 Task: Check the standings of the 2023 Victory Lane Racing NASCAR Cup Series for the race "Pala Casino 400" on the track "Auto Club".
Action: Mouse moved to (223, 408)
Screenshot: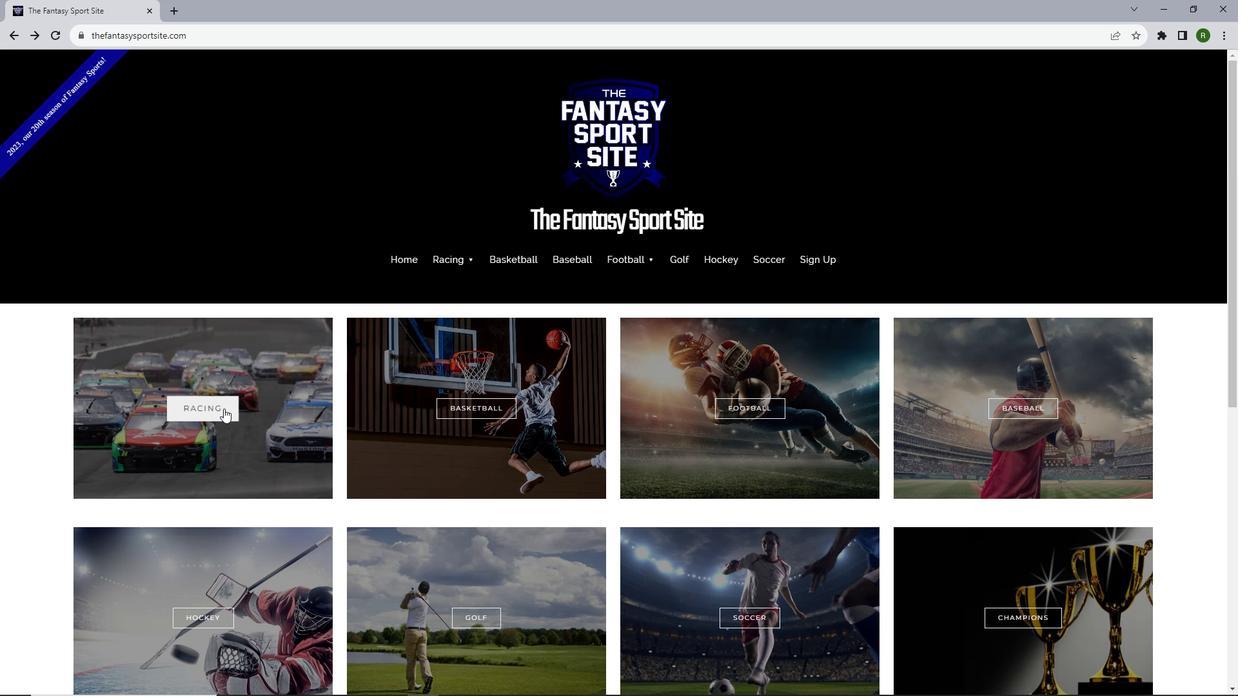 
Action: Mouse pressed left at (223, 408)
Screenshot: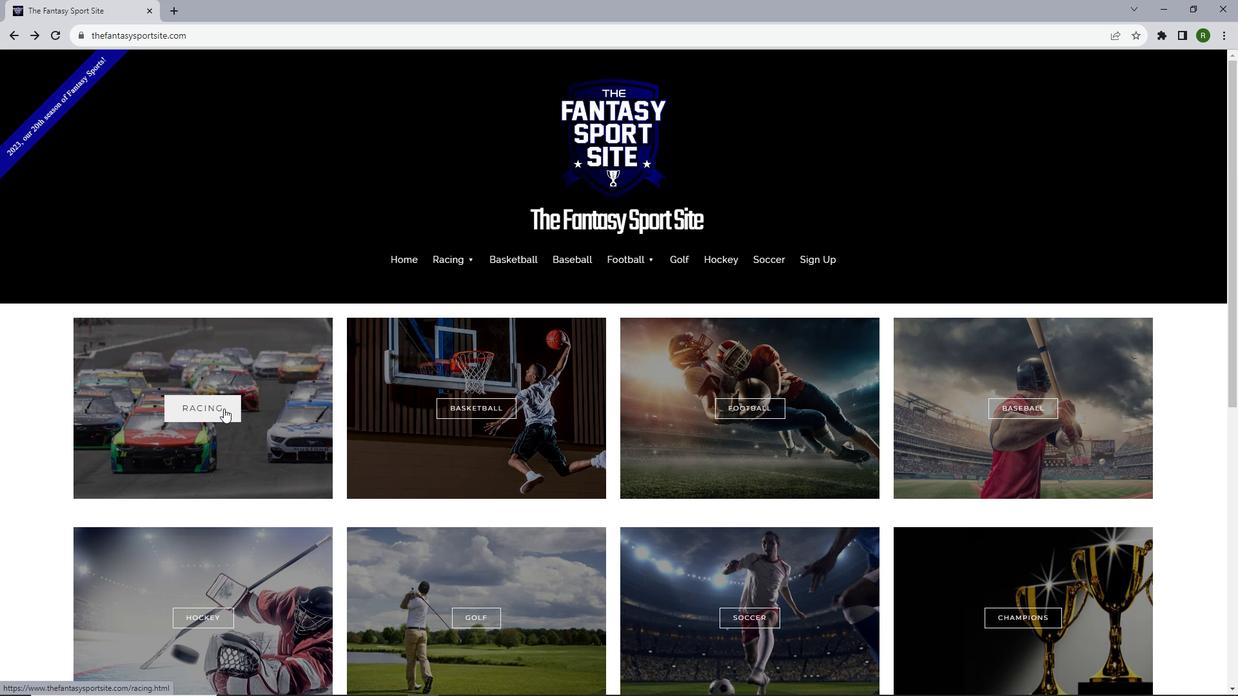
Action: Mouse scrolled (223, 408) with delta (0, 0)
Screenshot: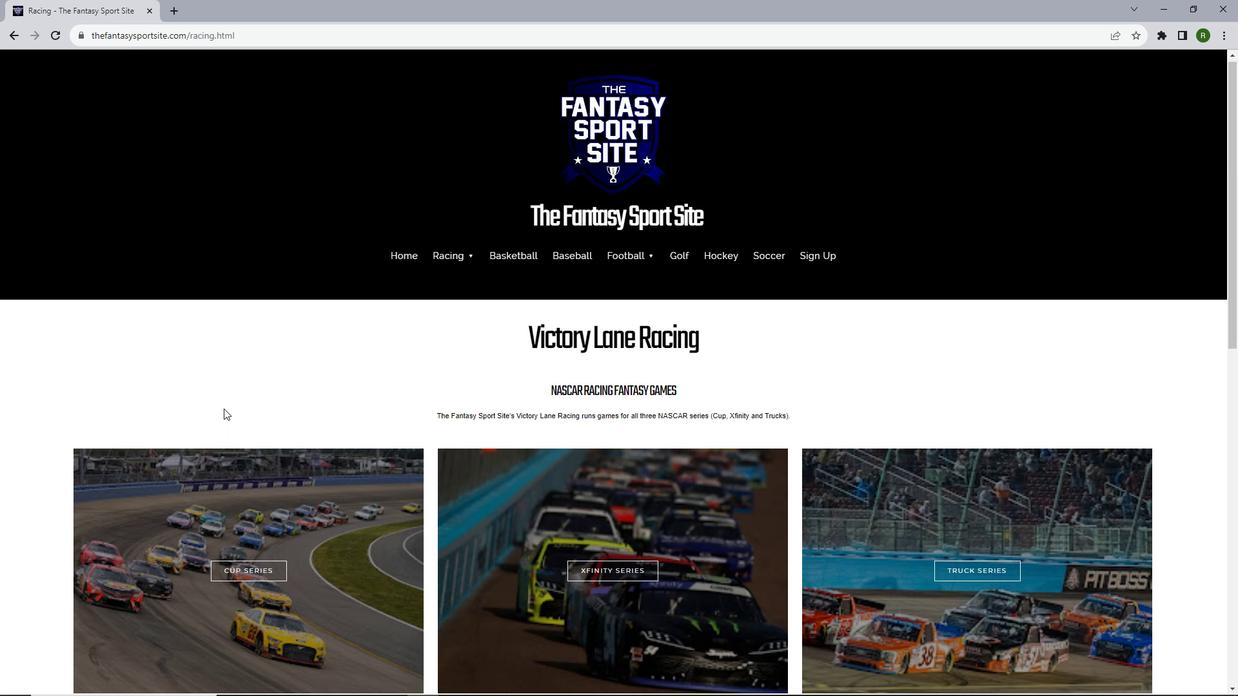 
Action: Mouse scrolled (223, 408) with delta (0, 0)
Screenshot: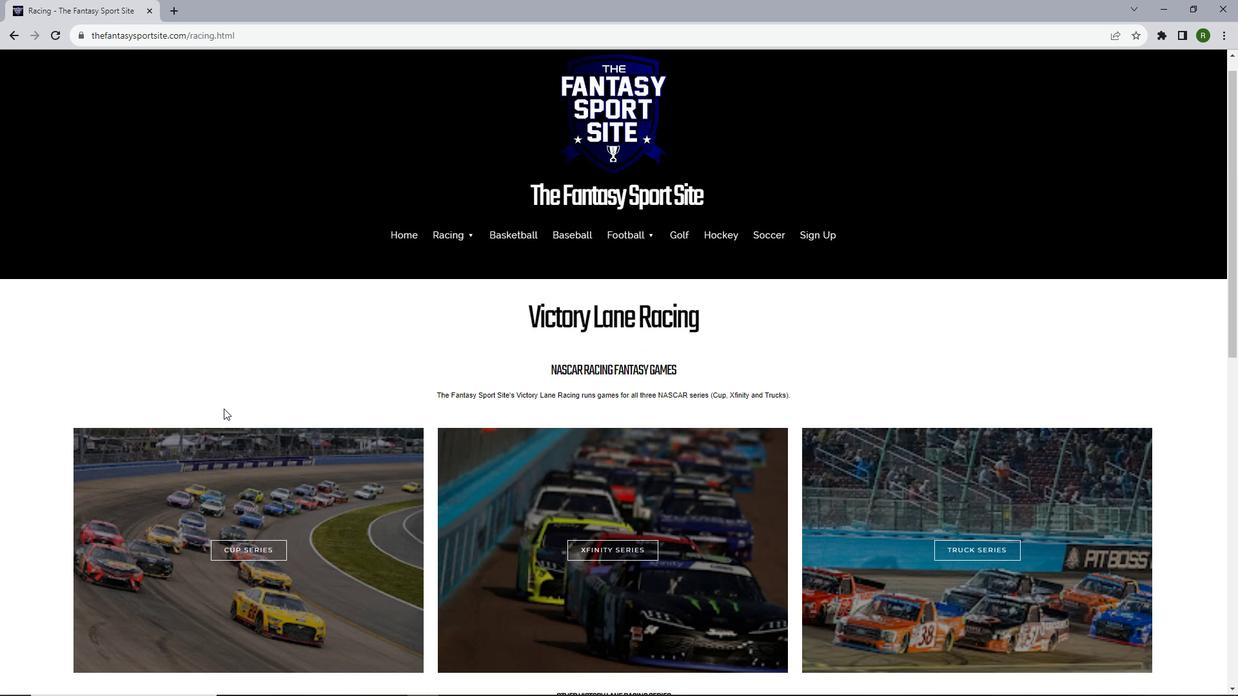 
Action: Mouse moved to (247, 461)
Screenshot: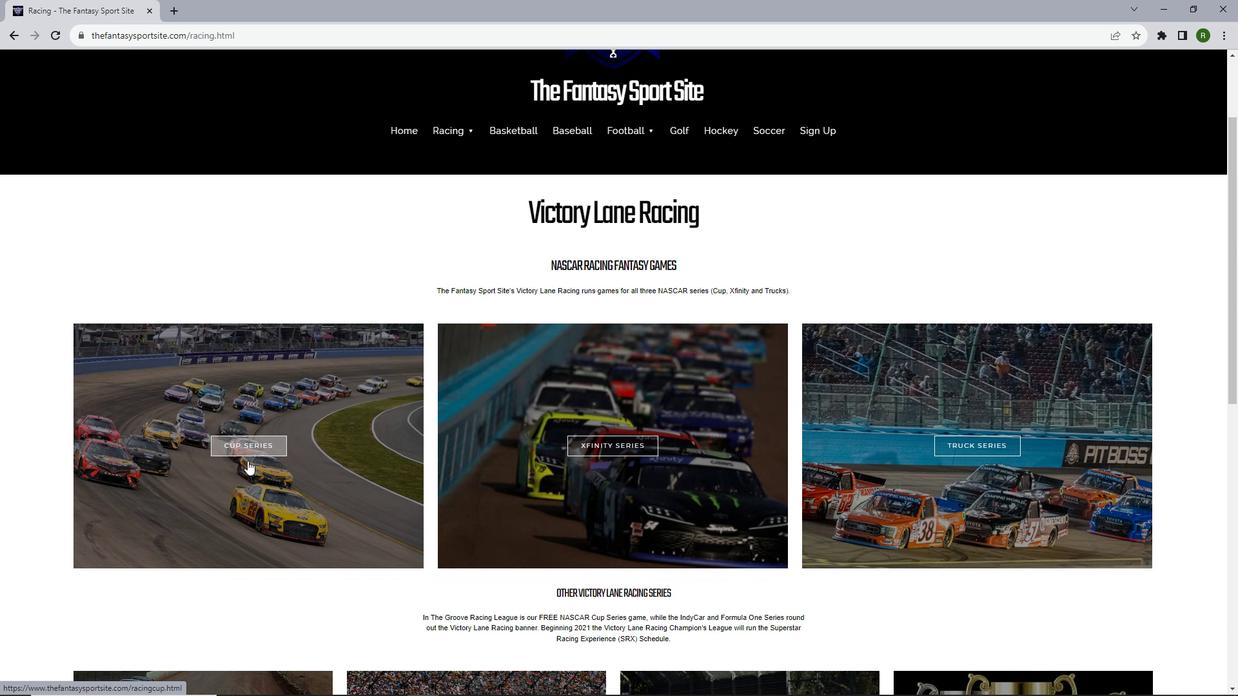 
Action: Mouse pressed left at (247, 461)
Screenshot: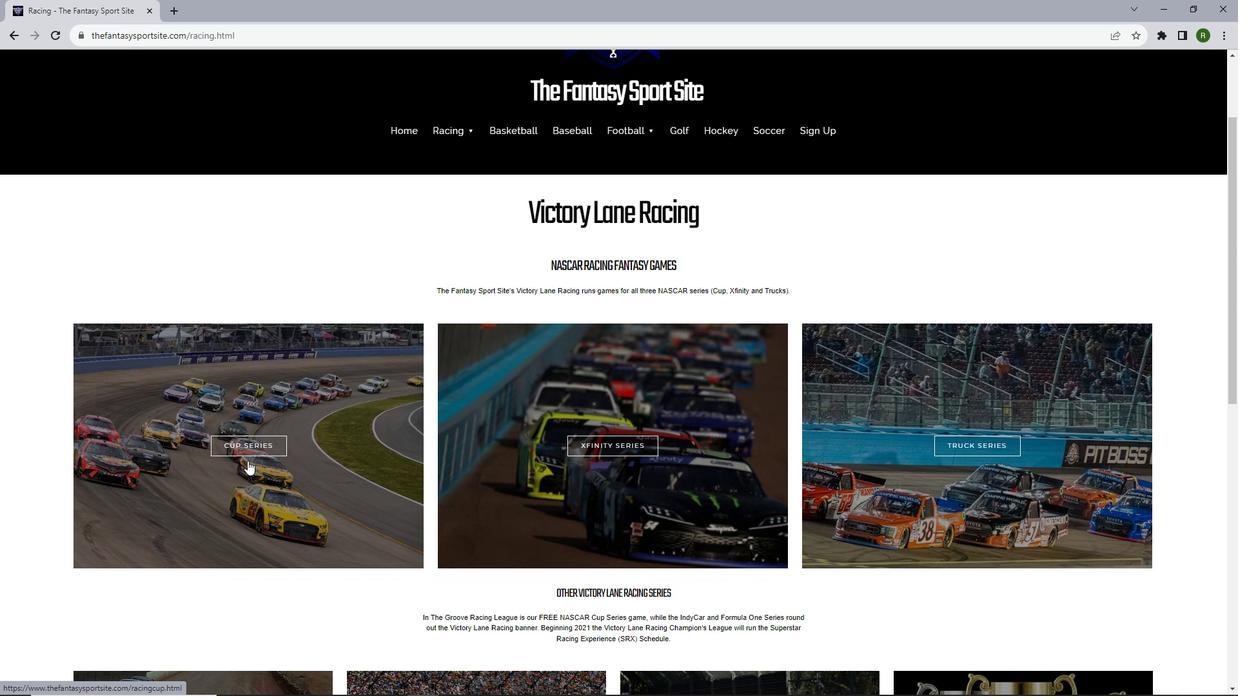 
Action: Mouse moved to (259, 460)
Screenshot: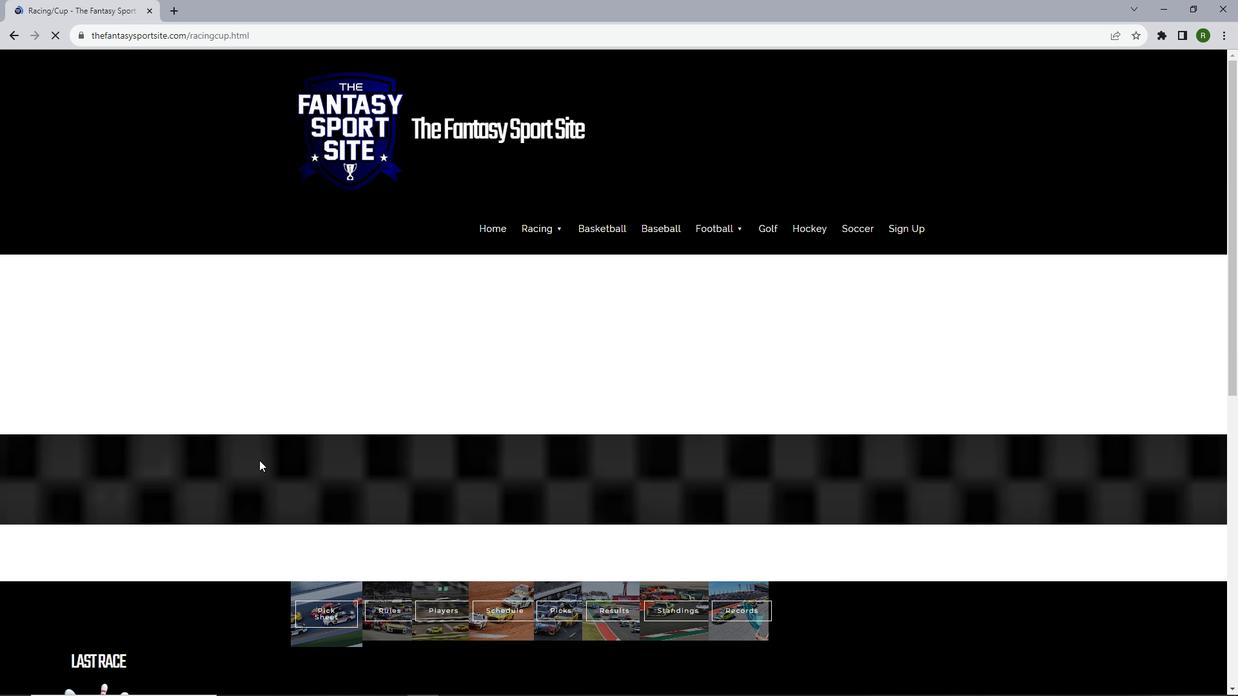 
Action: Mouse scrolled (259, 459) with delta (0, 0)
Screenshot: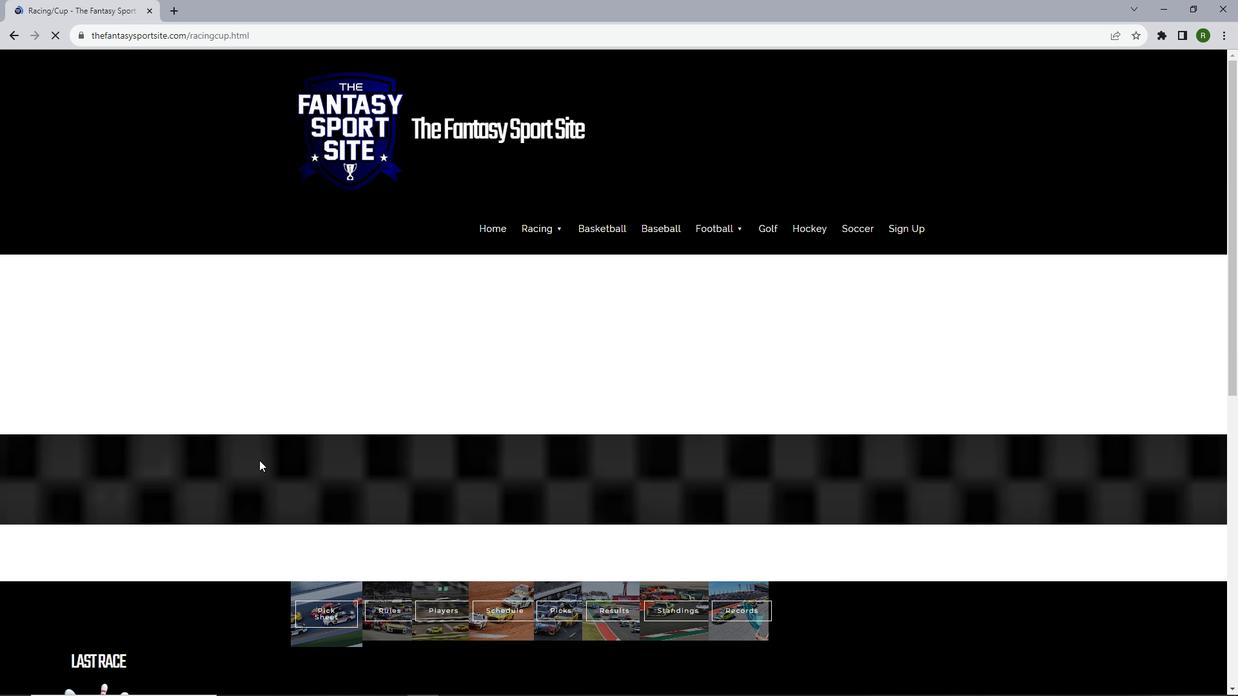 
Action: Mouse scrolled (259, 459) with delta (0, 0)
Screenshot: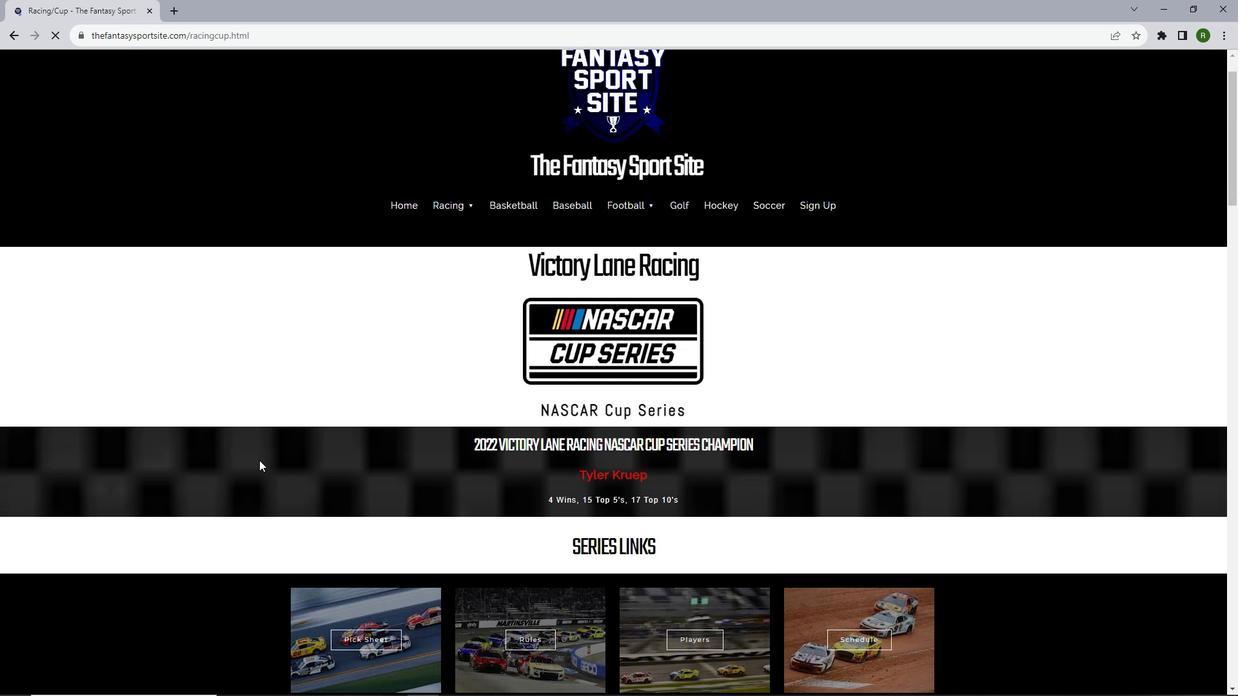 
Action: Mouse scrolled (259, 459) with delta (0, 0)
Screenshot: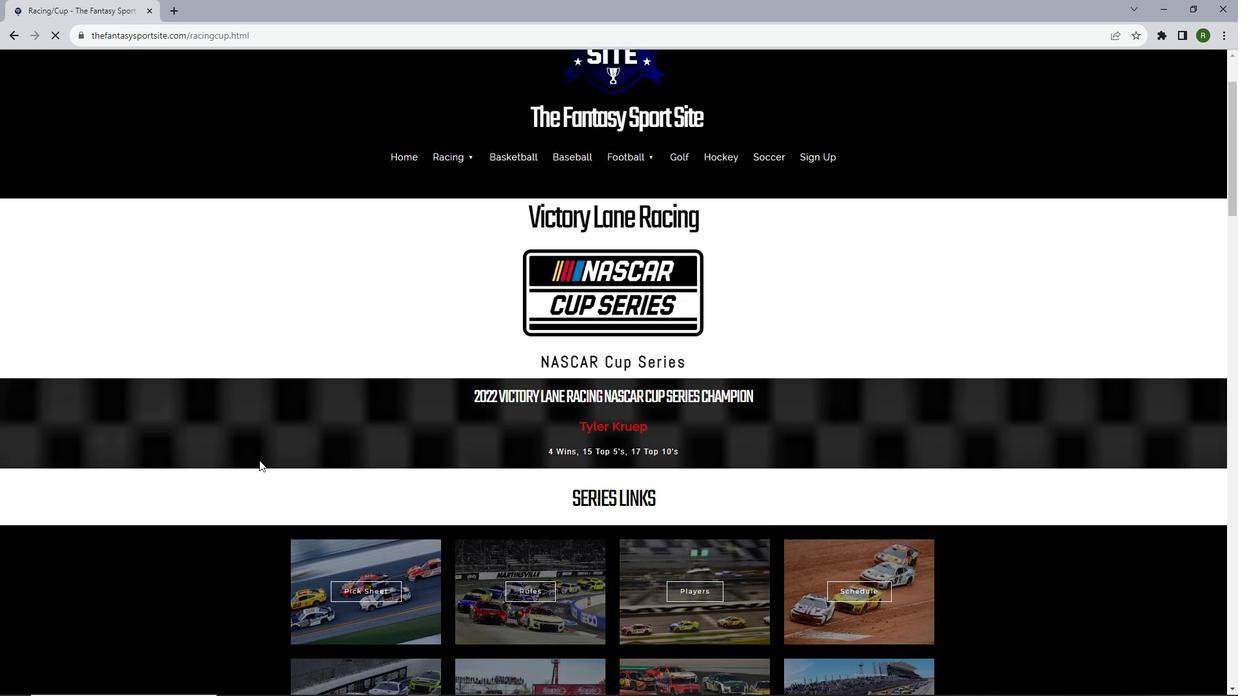 
Action: Mouse moved to (441, 436)
Screenshot: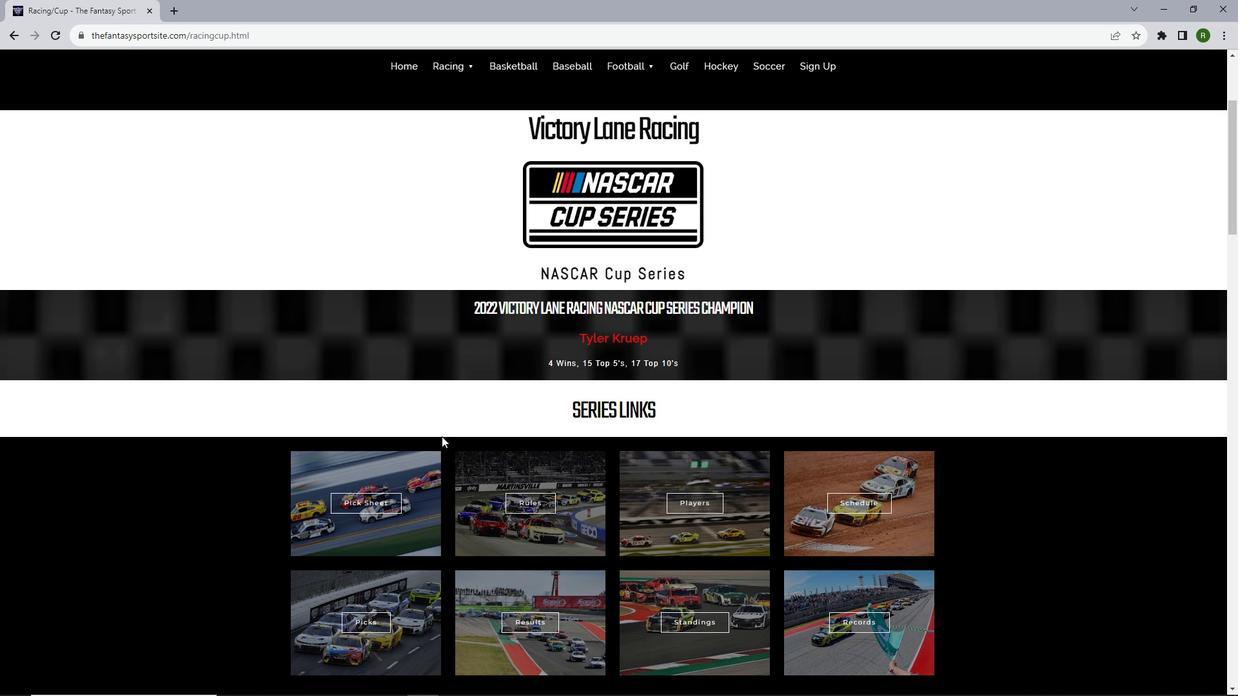 
Action: Mouse scrolled (441, 435) with delta (0, 0)
Screenshot: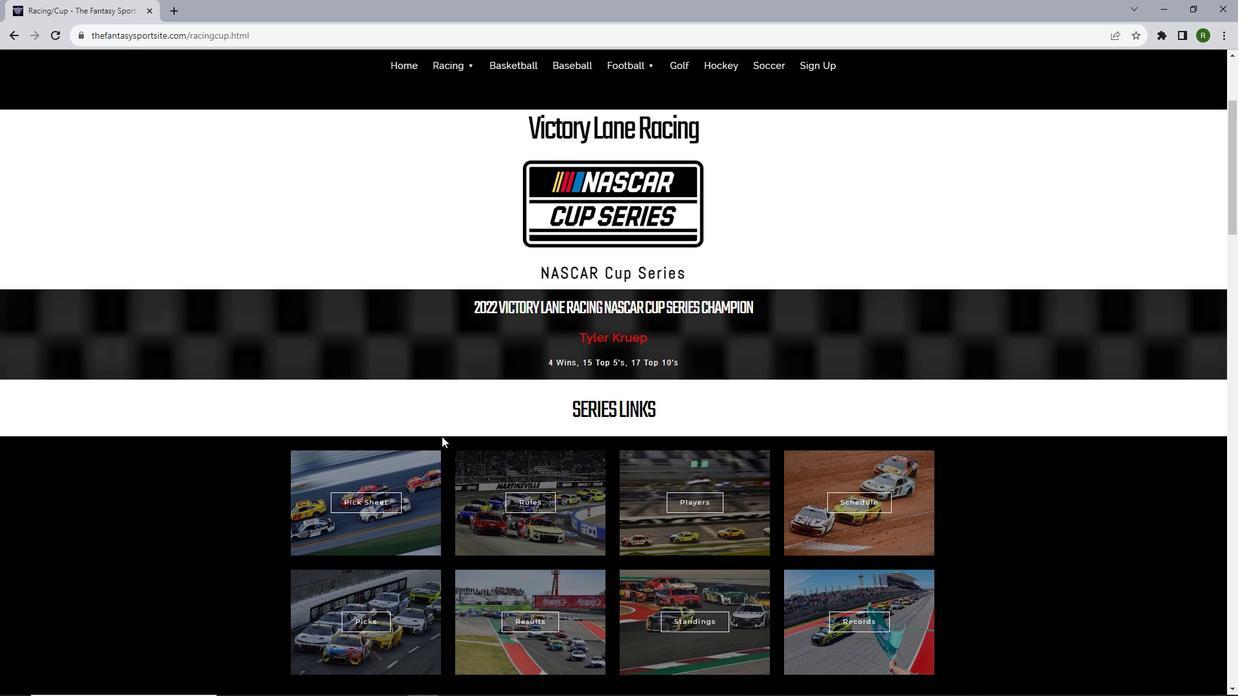
Action: Mouse scrolled (441, 435) with delta (0, 0)
Screenshot: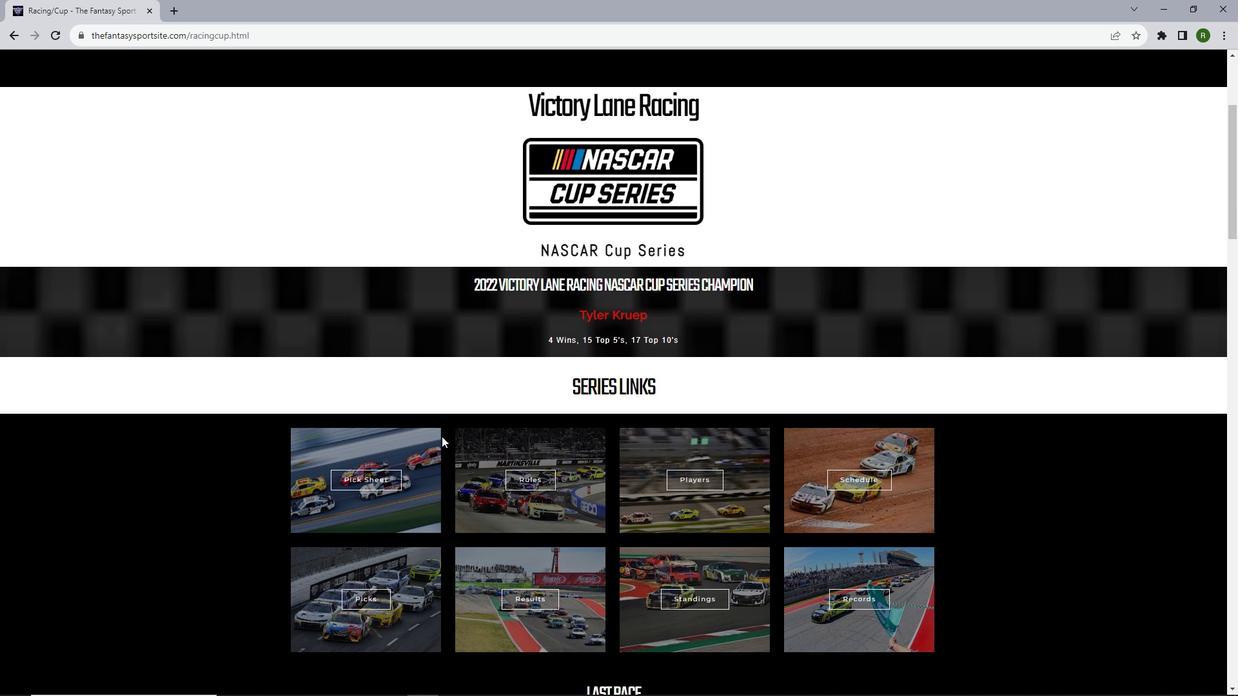 
Action: Mouse scrolled (441, 435) with delta (0, 0)
Screenshot: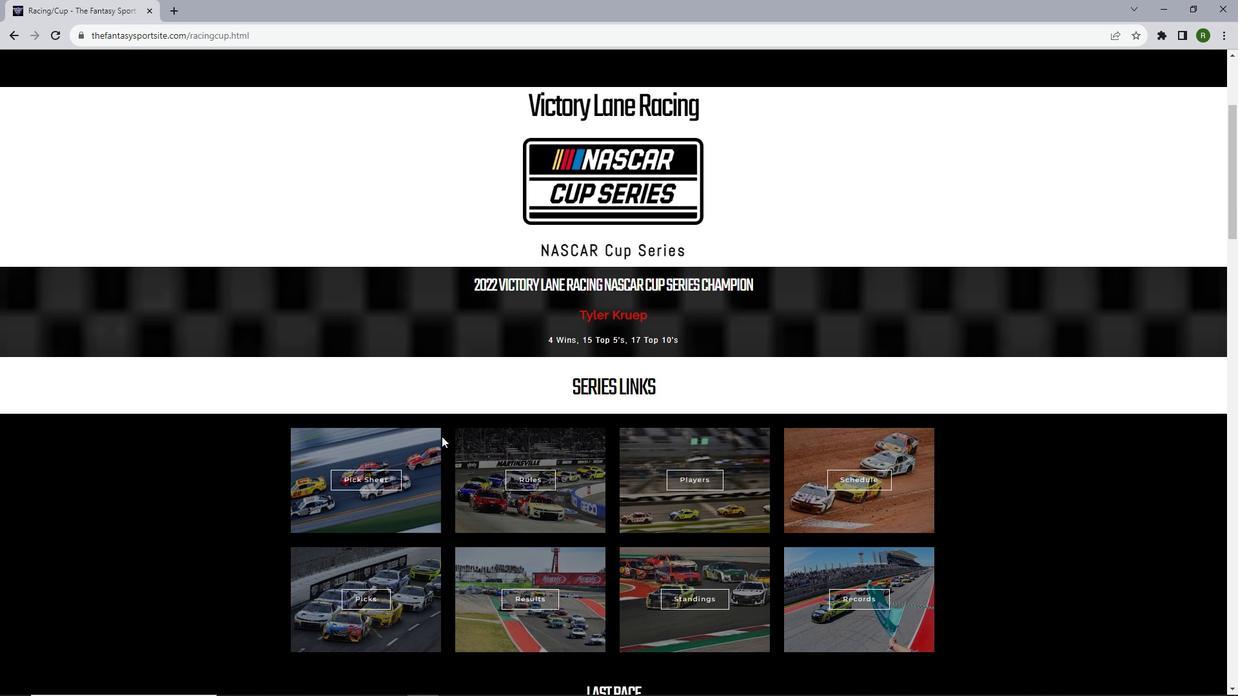 
Action: Mouse scrolled (441, 435) with delta (0, 0)
Screenshot: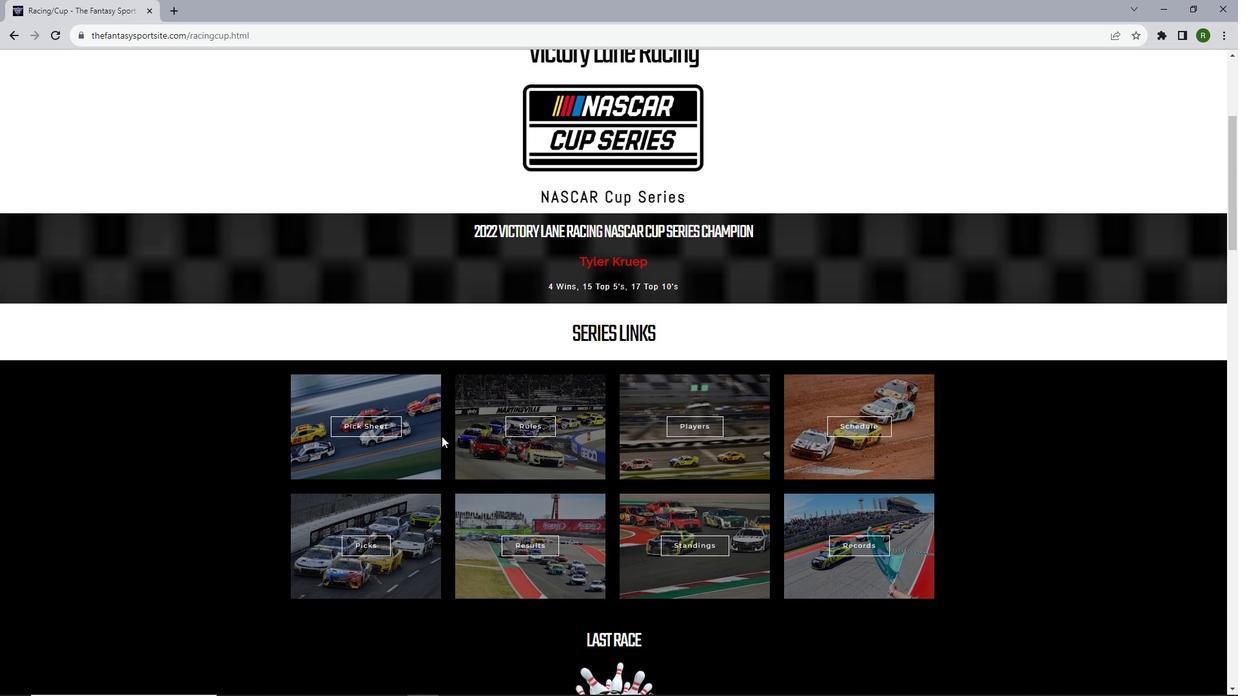
Action: Mouse moved to (465, 365)
Screenshot: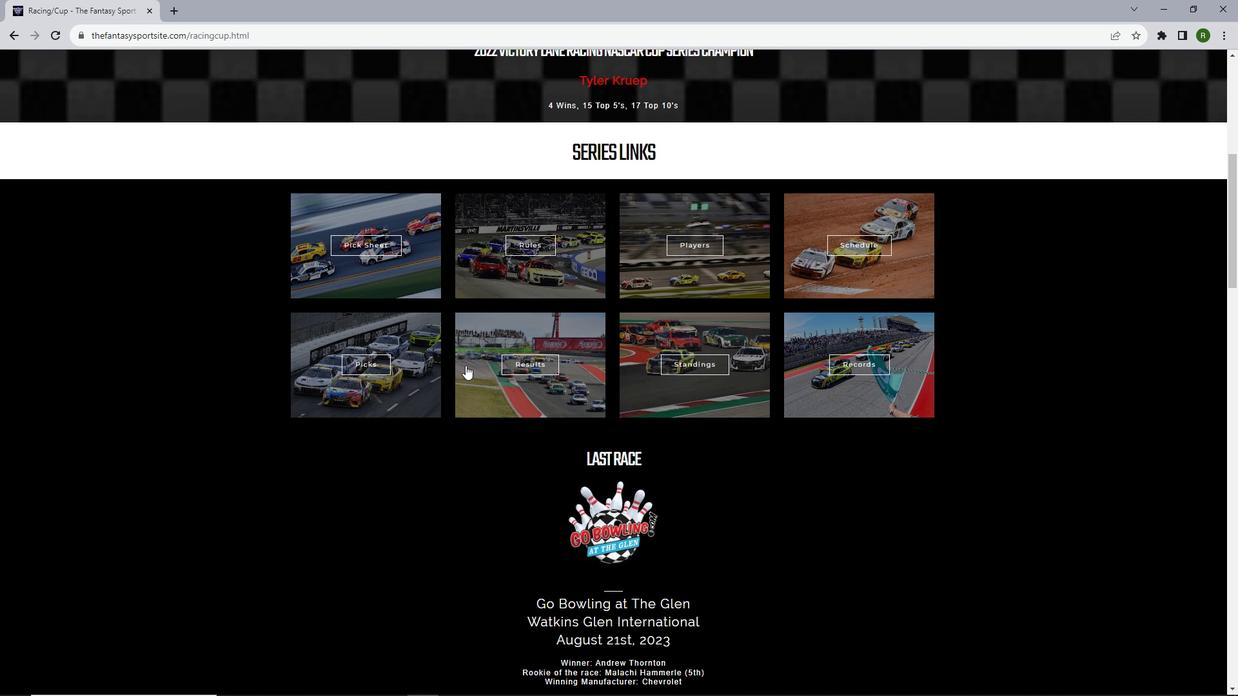 
Action: Mouse scrolled (465, 364) with delta (0, 0)
Screenshot: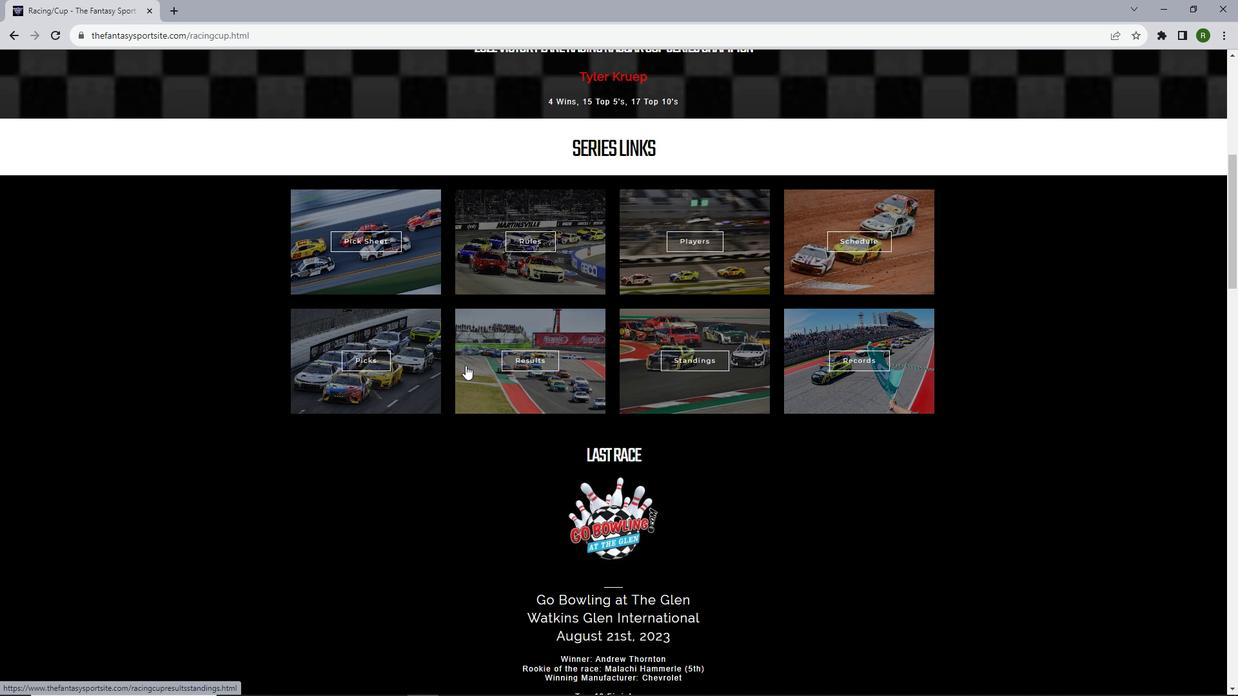 
Action: Mouse scrolled (465, 364) with delta (0, 0)
Screenshot: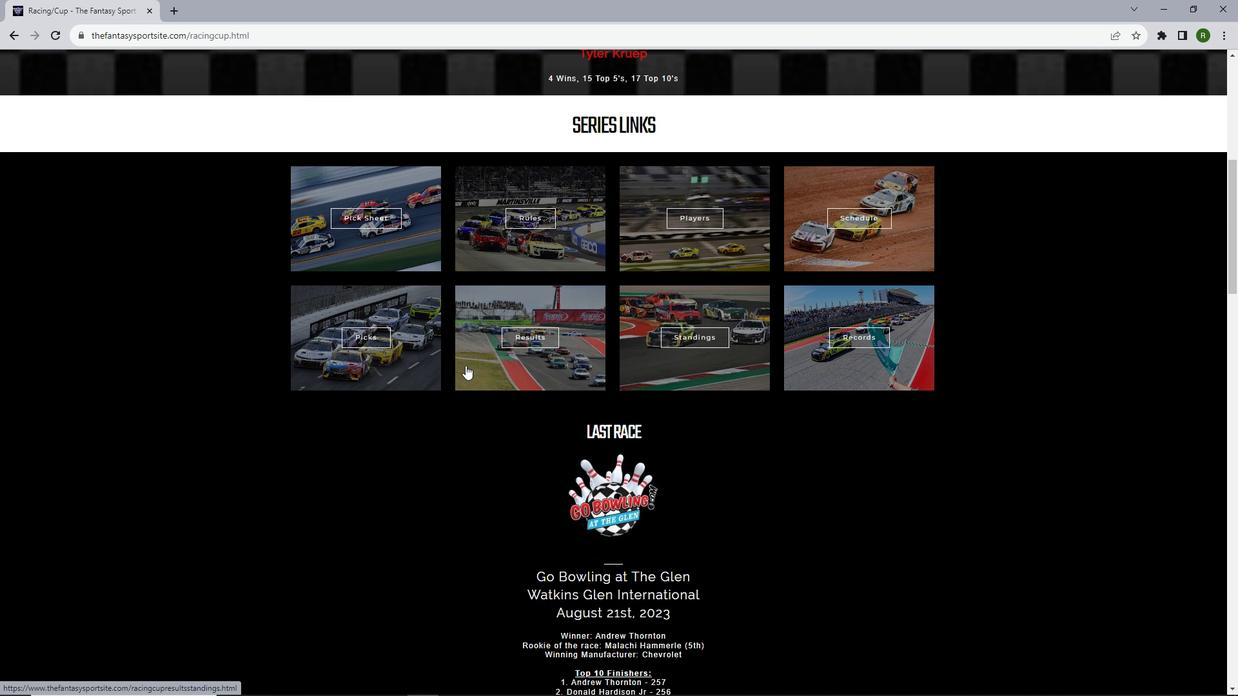 
Action: Mouse scrolled (465, 364) with delta (0, 0)
Screenshot: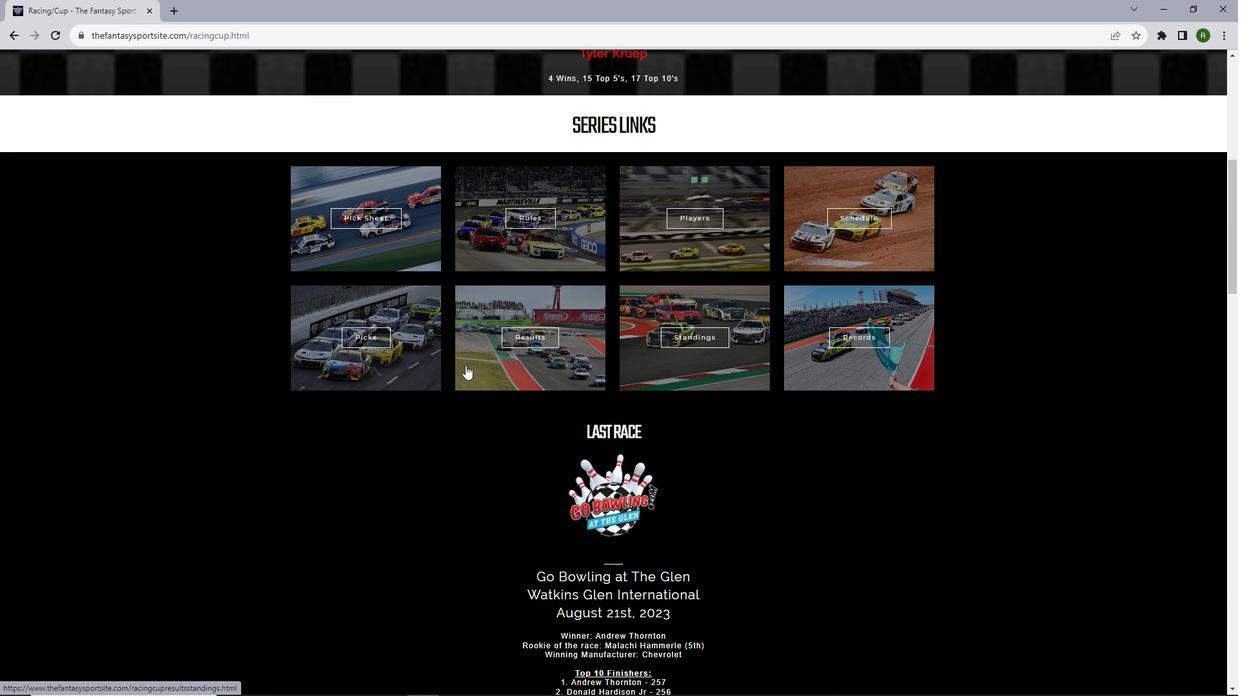 
Action: Mouse moved to (708, 167)
Screenshot: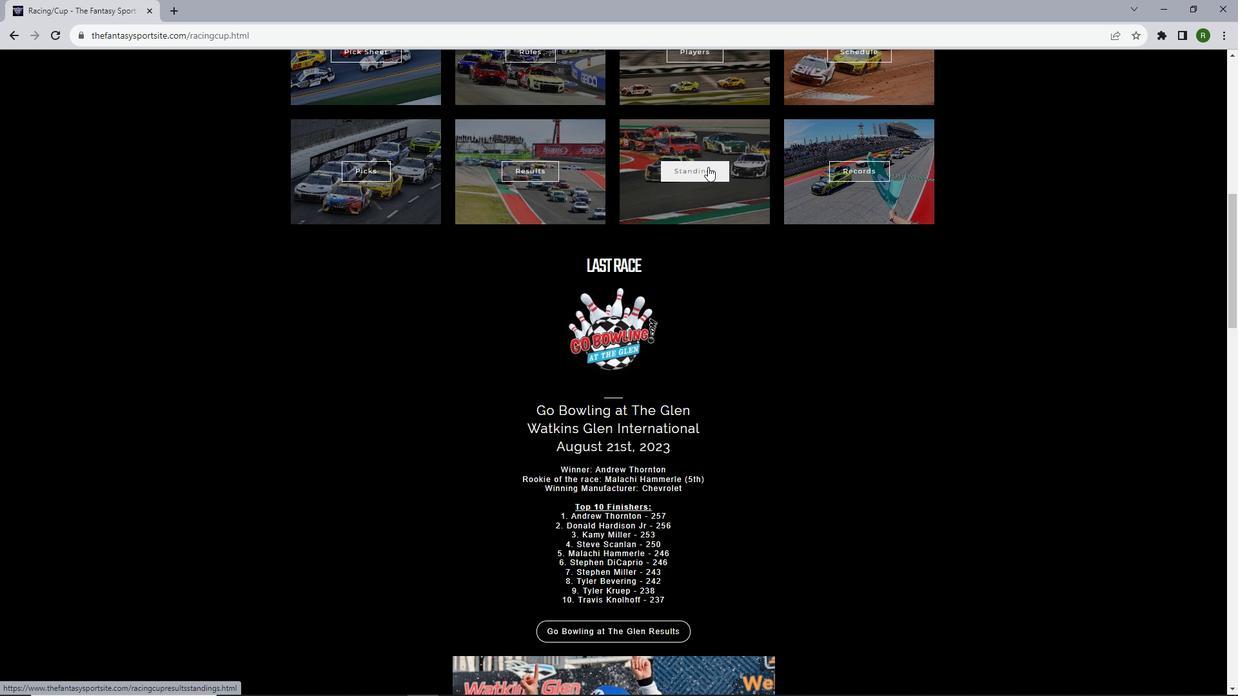 
Action: Mouse pressed left at (708, 167)
Screenshot: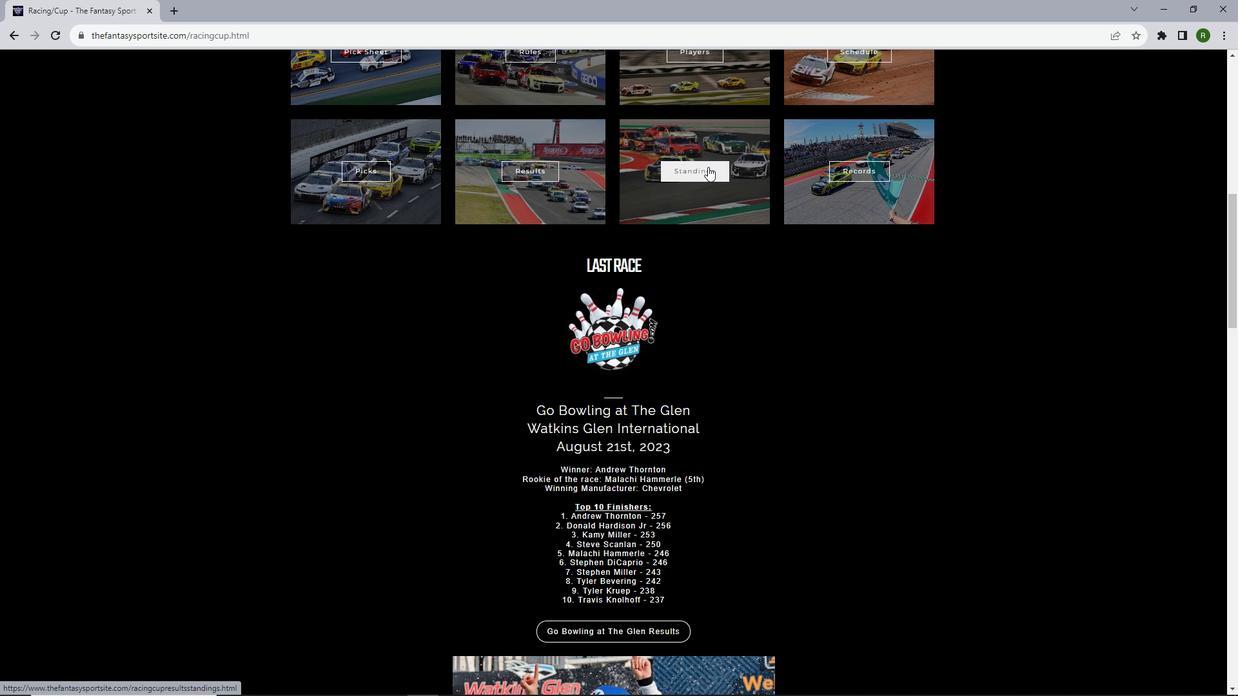 
Action: Mouse moved to (642, 154)
Screenshot: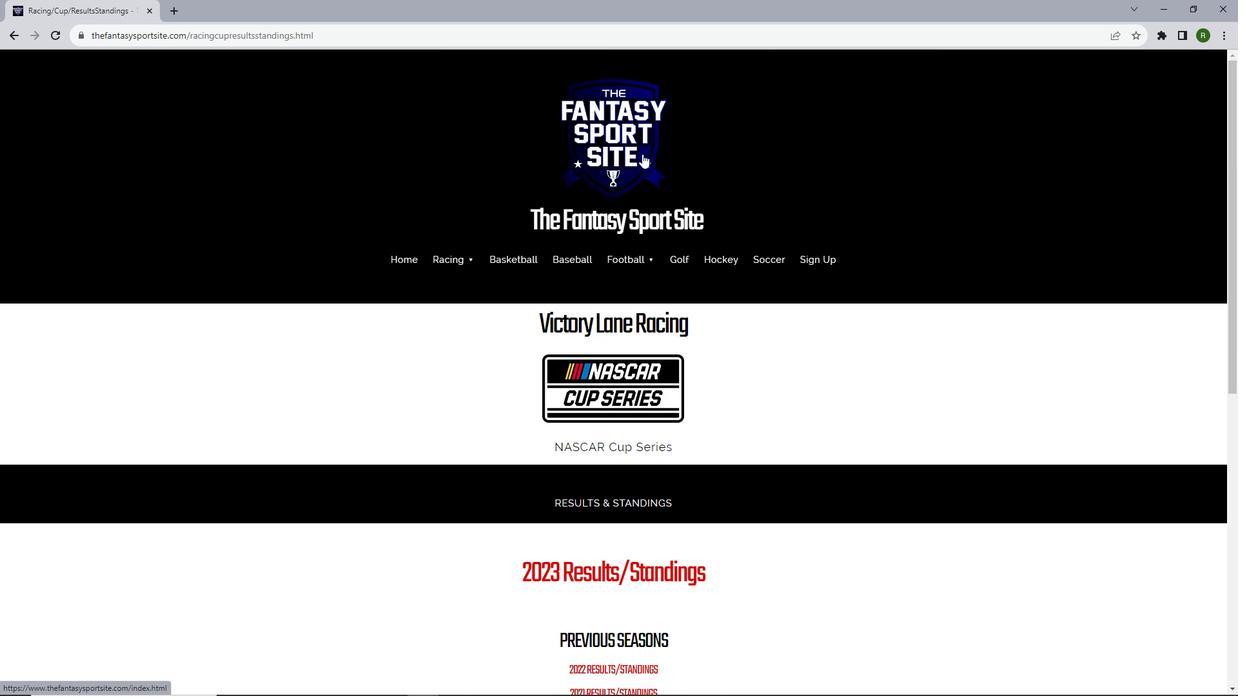 
Action: Mouse scrolled (642, 153) with delta (0, 0)
Screenshot: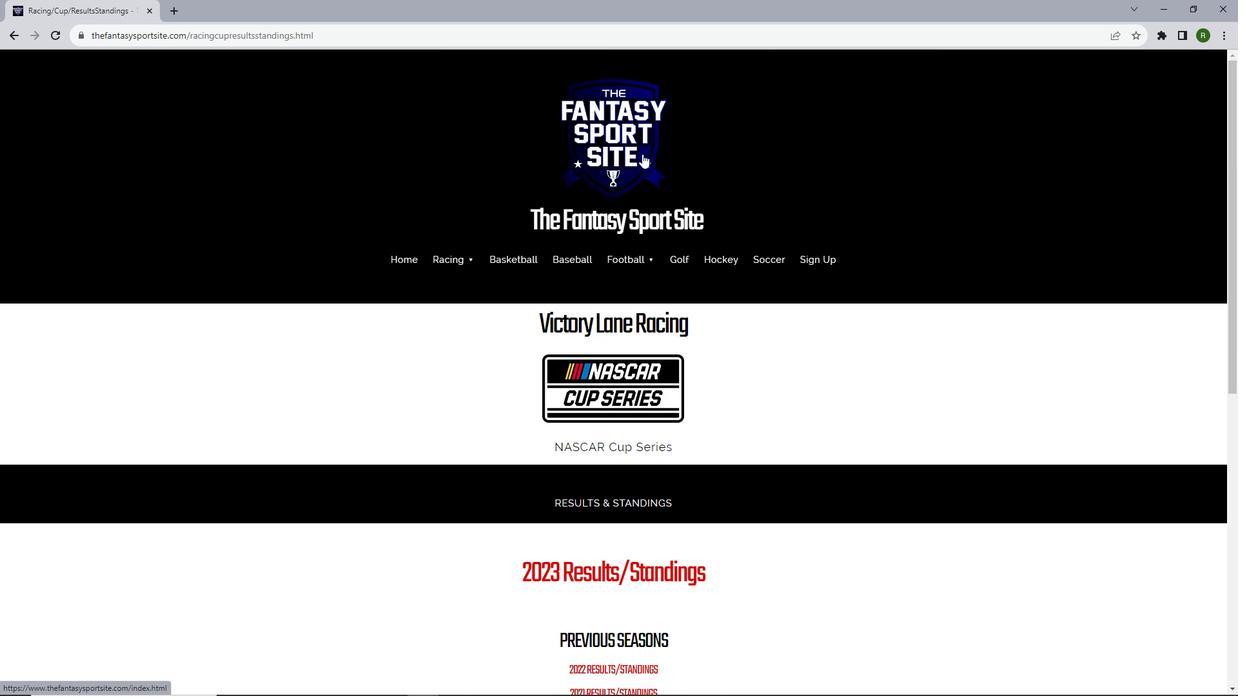
Action: Mouse scrolled (642, 153) with delta (0, 0)
Screenshot: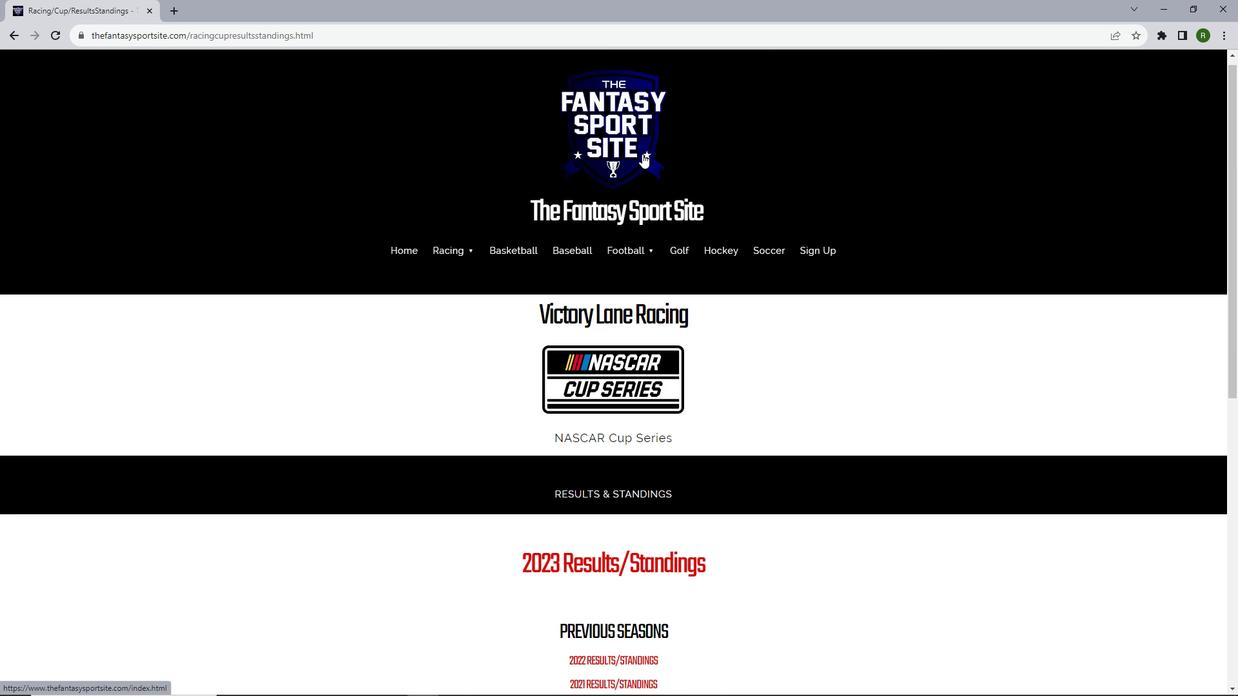
Action: Mouse scrolled (642, 153) with delta (0, 0)
Screenshot: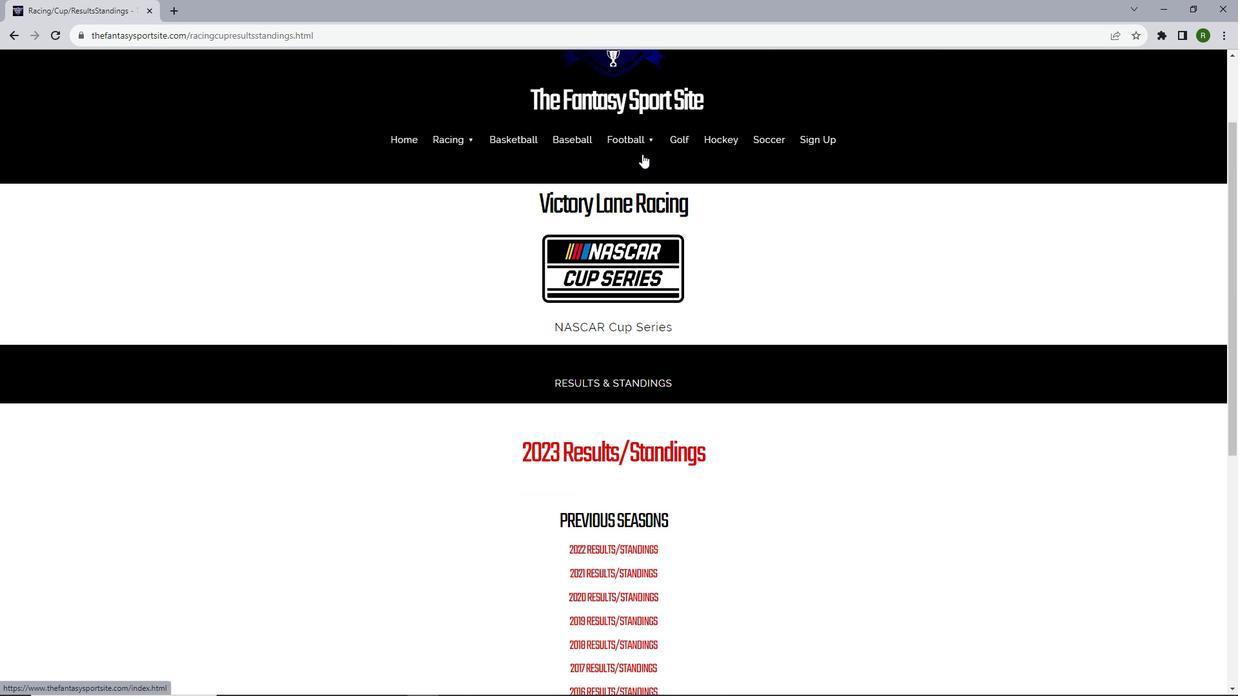 
Action: Mouse moved to (533, 376)
Screenshot: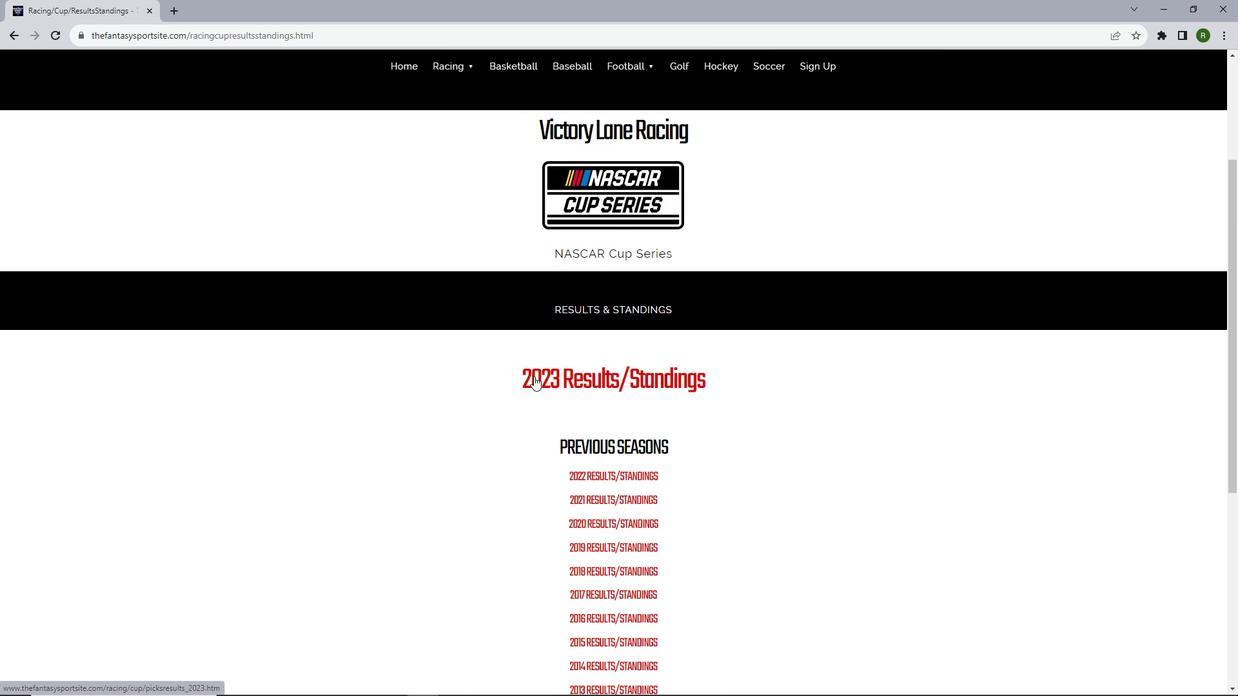 
Action: Mouse pressed left at (533, 376)
Screenshot: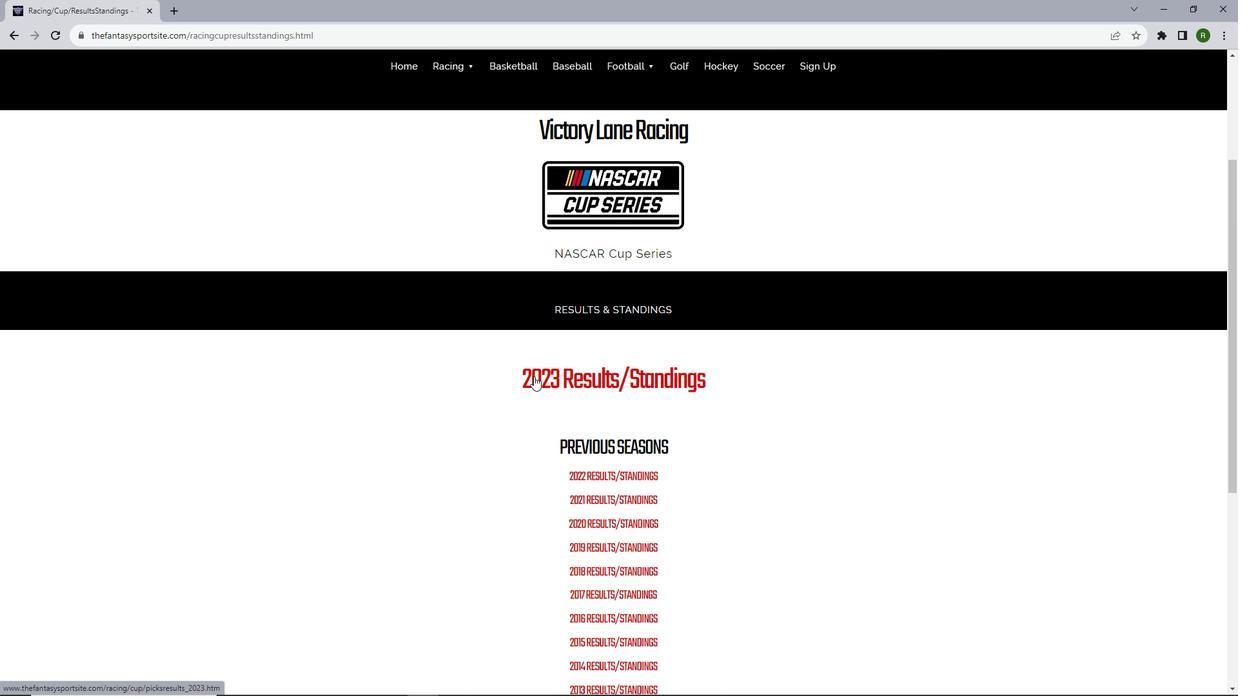 
Action: Mouse moved to (437, 220)
Screenshot: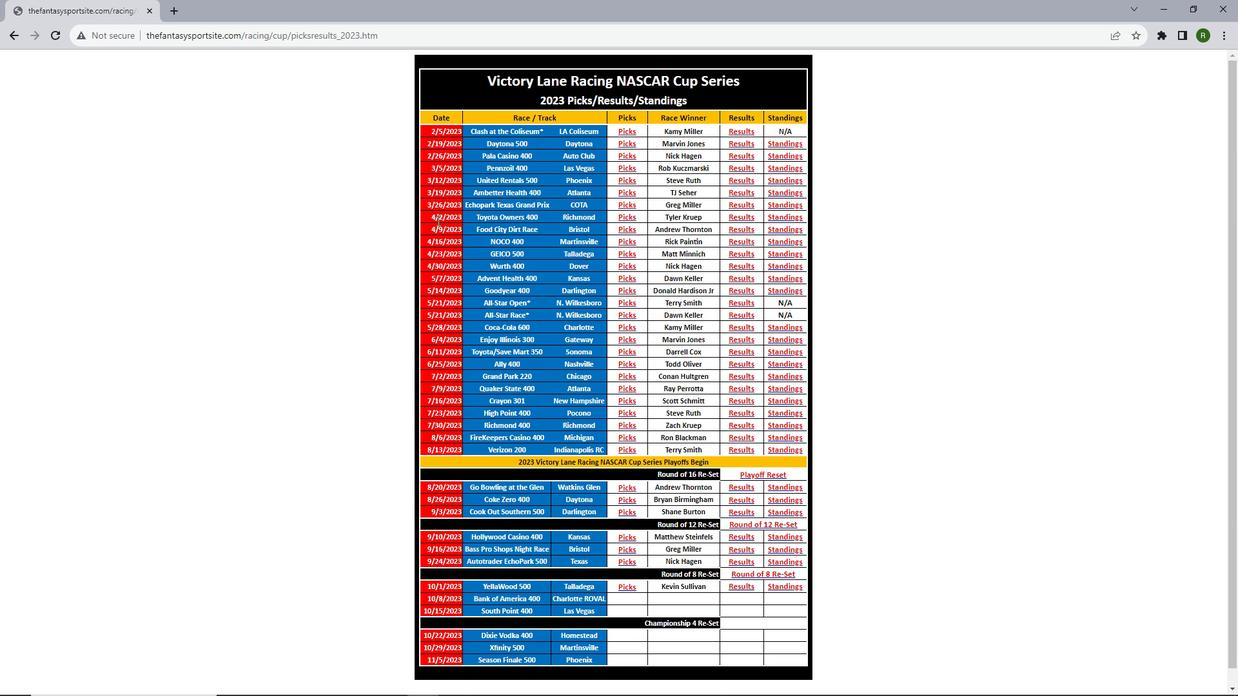 
Action: Mouse scrolled (437, 219) with delta (0, 0)
Screenshot: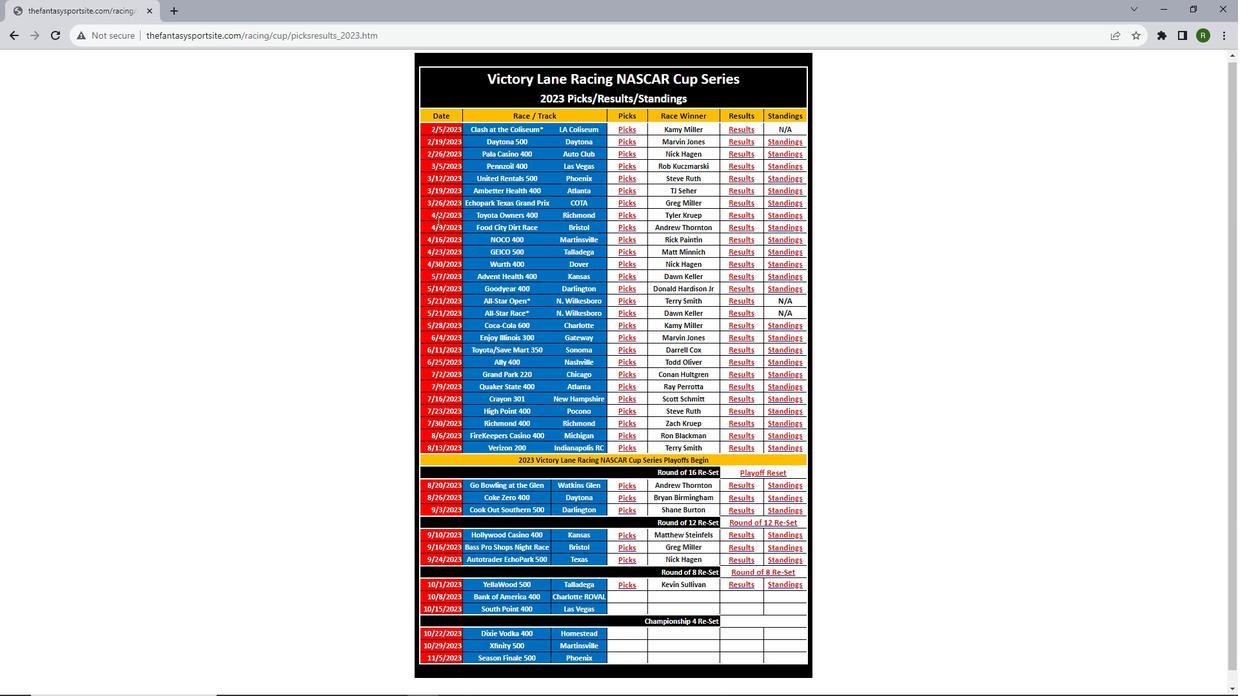 
Action: Mouse moved to (792, 136)
Screenshot: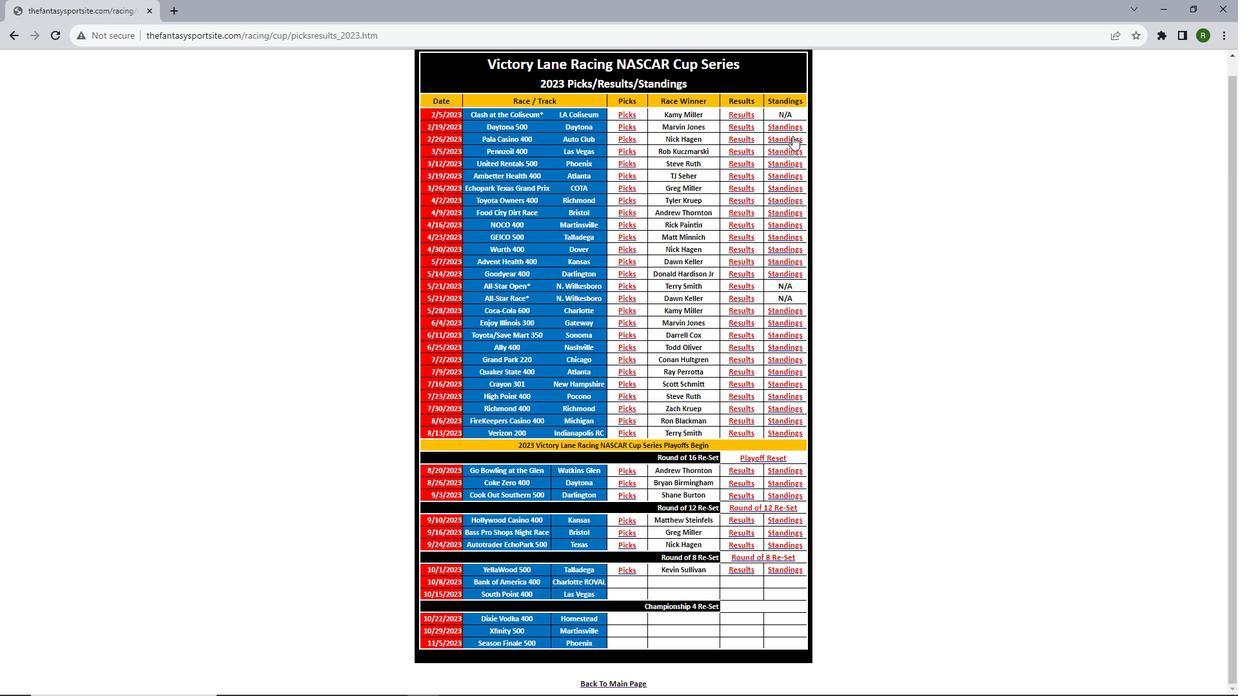 
Action: Mouse pressed left at (792, 136)
Screenshot: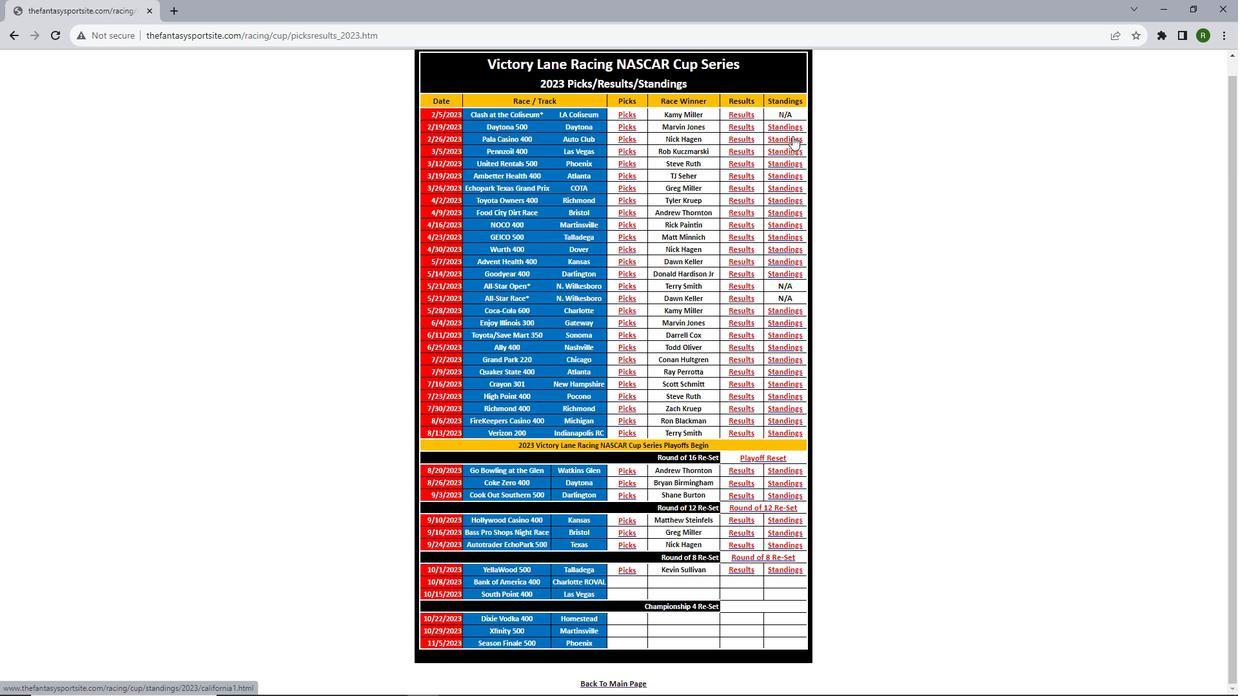 
Action: Mouse moved to (699, 156)
Screenshot: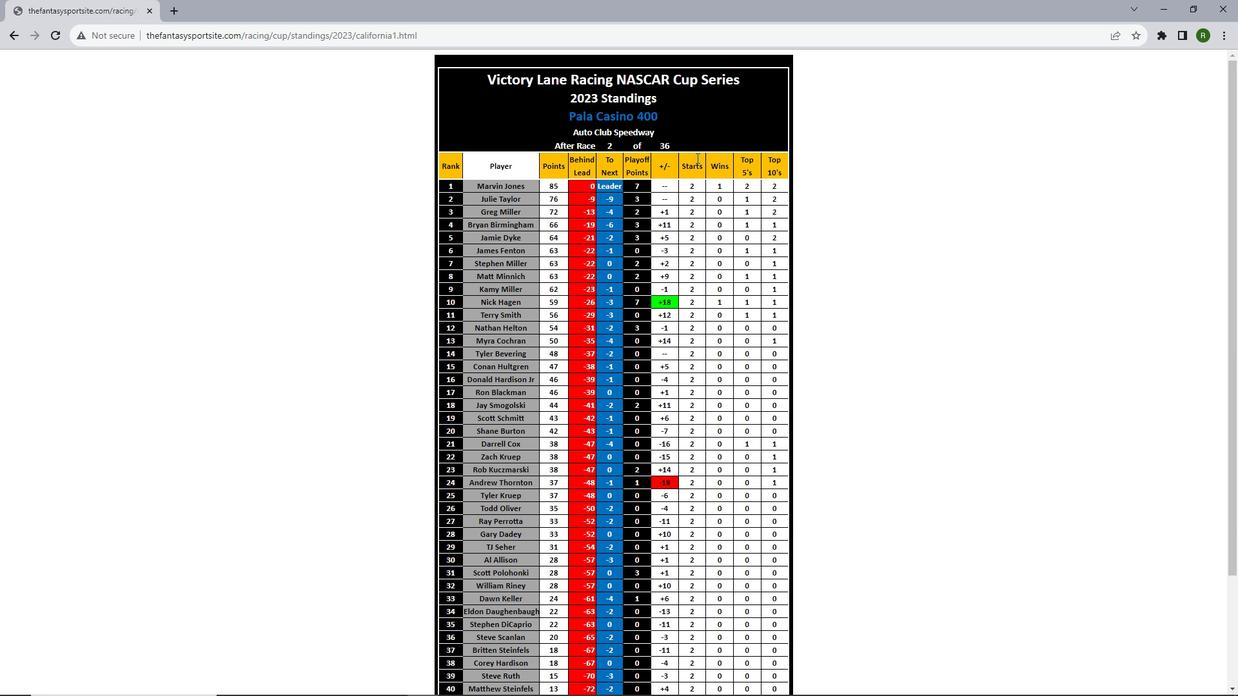 
Action: Mouse scrolled (699, 156) with delta (0, 0)
Screenshot: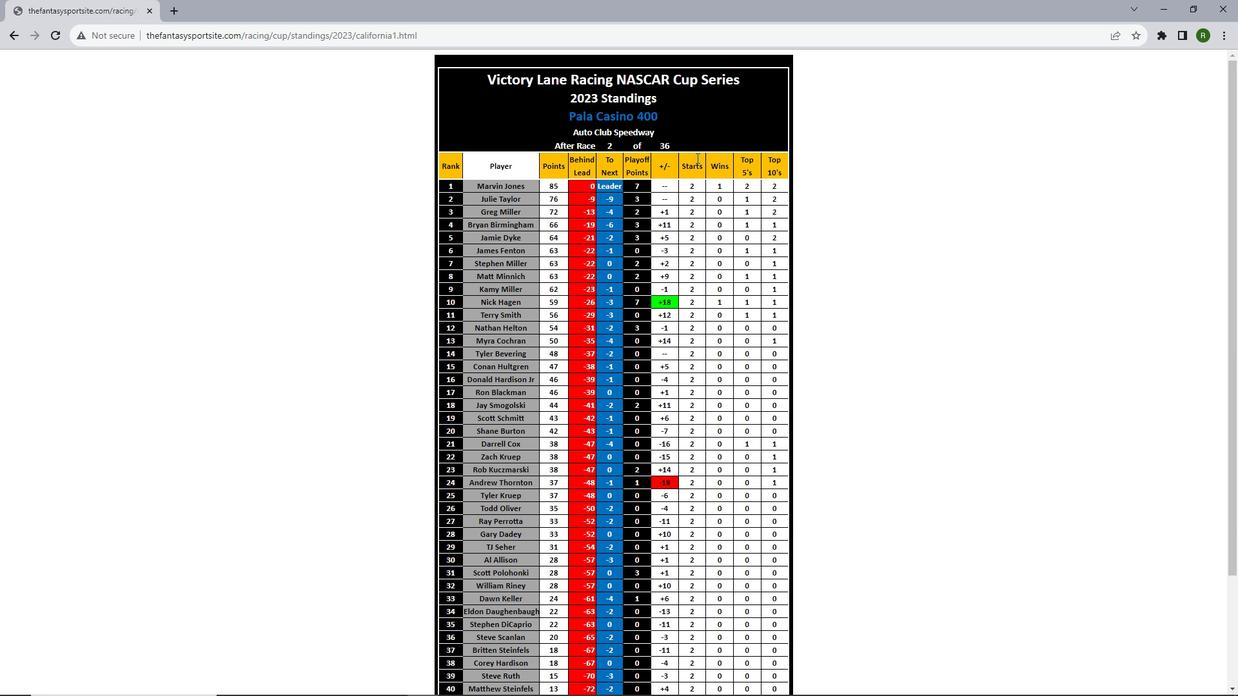 
Action: Mouse moved to (696, 157)
Screenshot: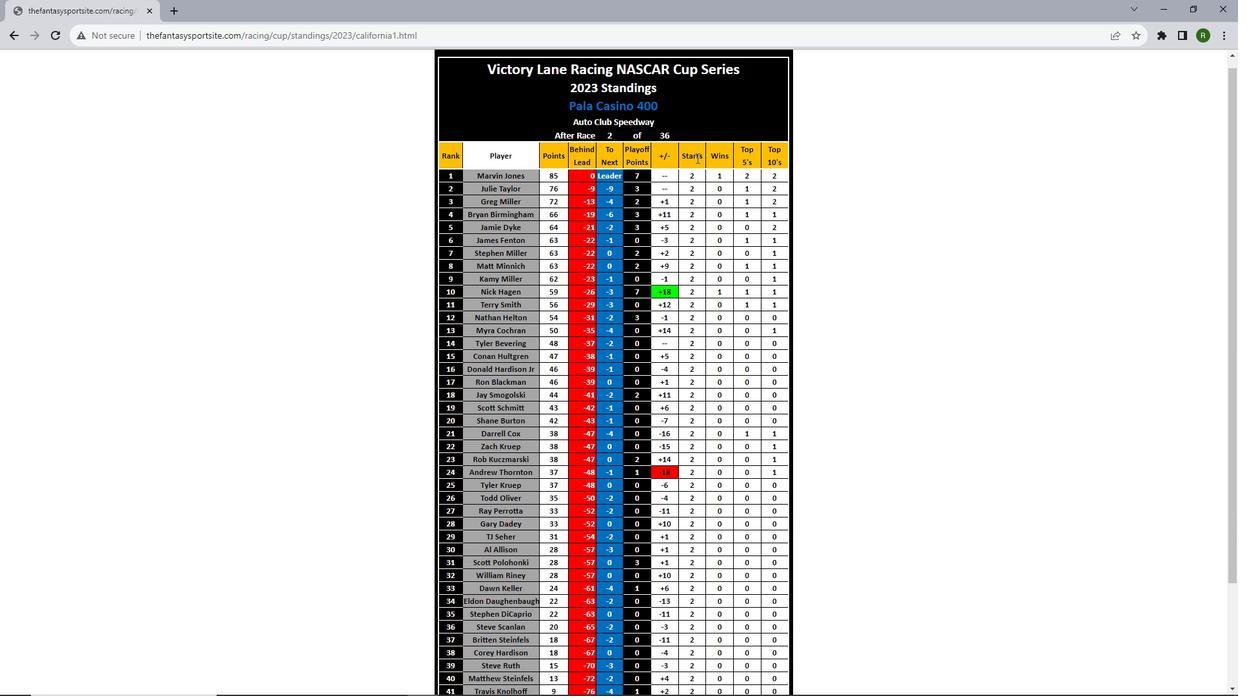 
Action: Mouse scrolled (696, 157) with delta (0, 0)
Screenshot: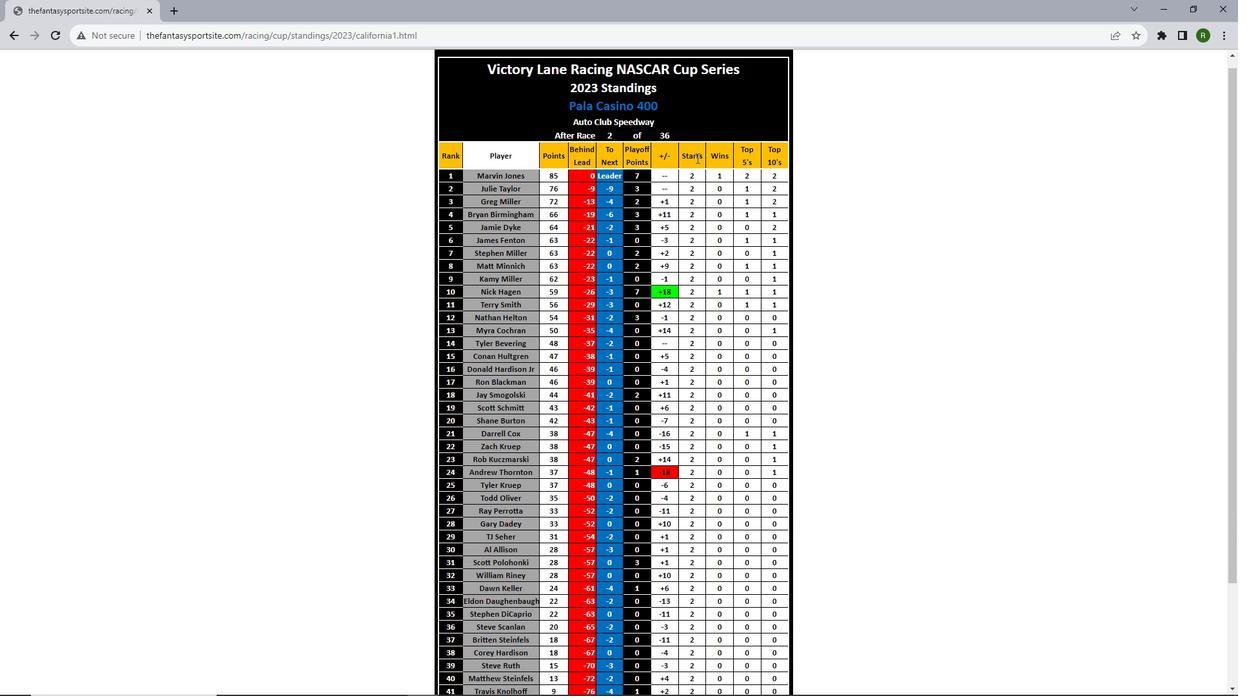 
Action: Mouse scrolled (696, 157) with delta (0, 0)
Screenshot: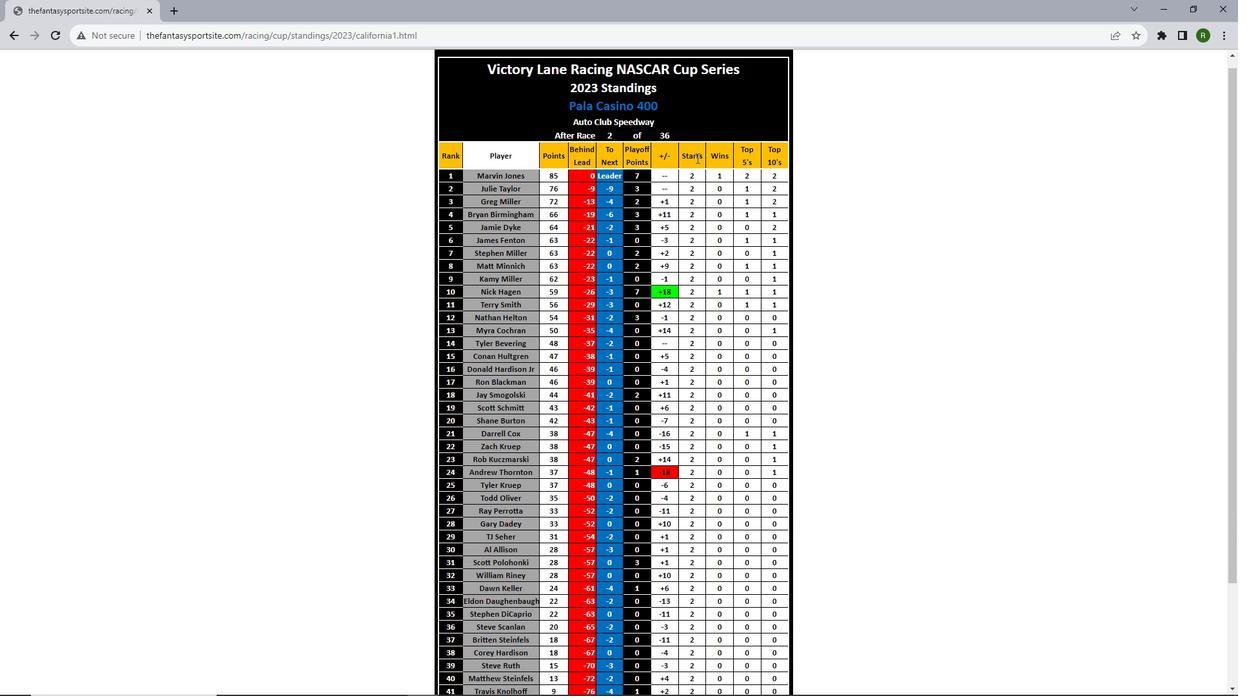 
Action: Mouse scrolled (696, 157) with delta (0, 0)
Screenshot: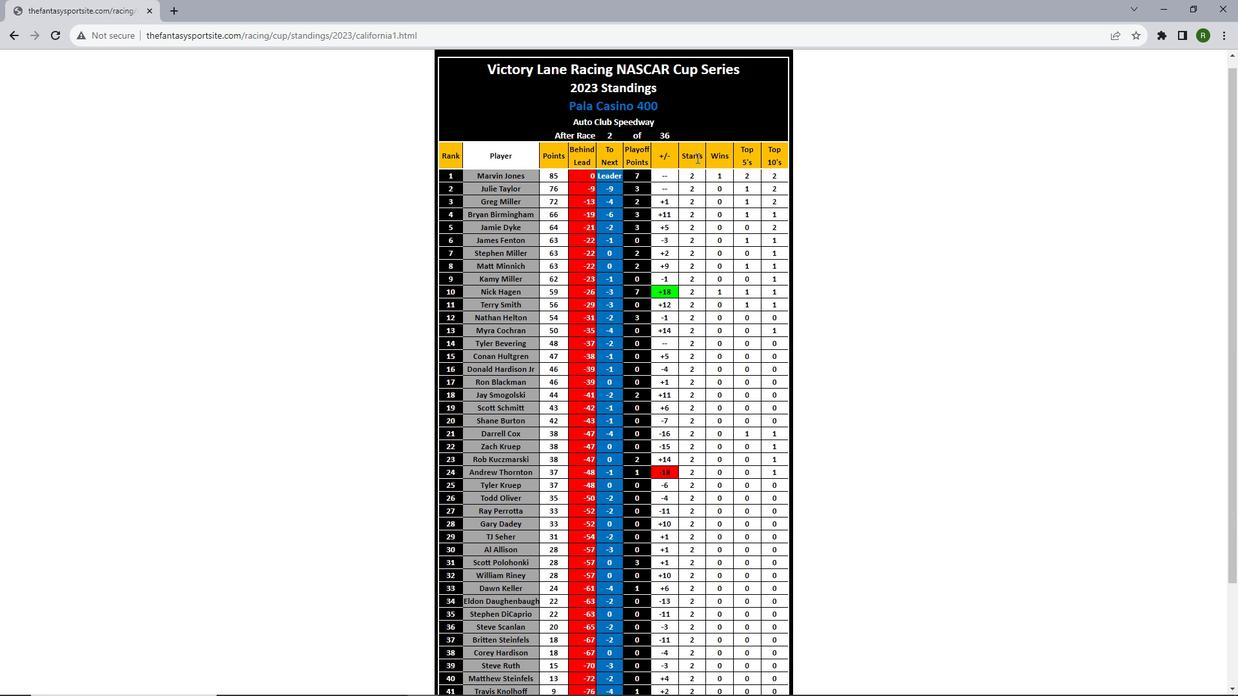 
Action: Mouse scrolled (696, 157) with delta (0, 0)
Screenshot: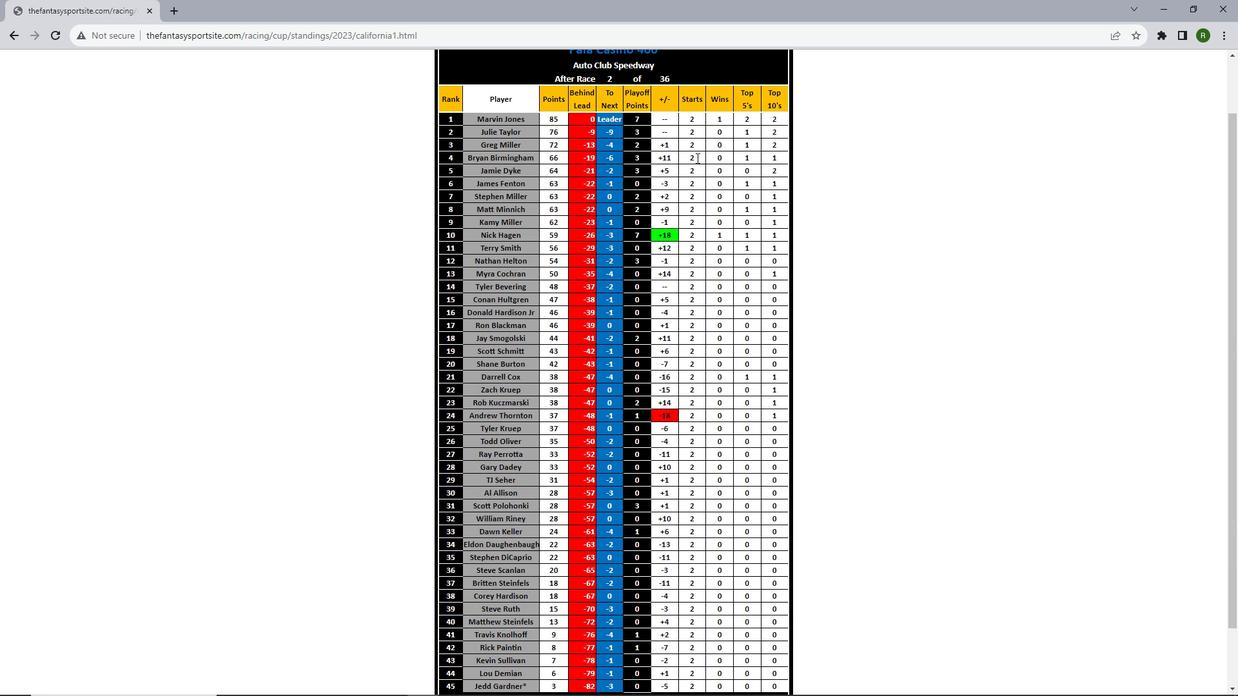 
Action: Mouse scrolled (696, 157) with delta (0, 0)
Screenshot: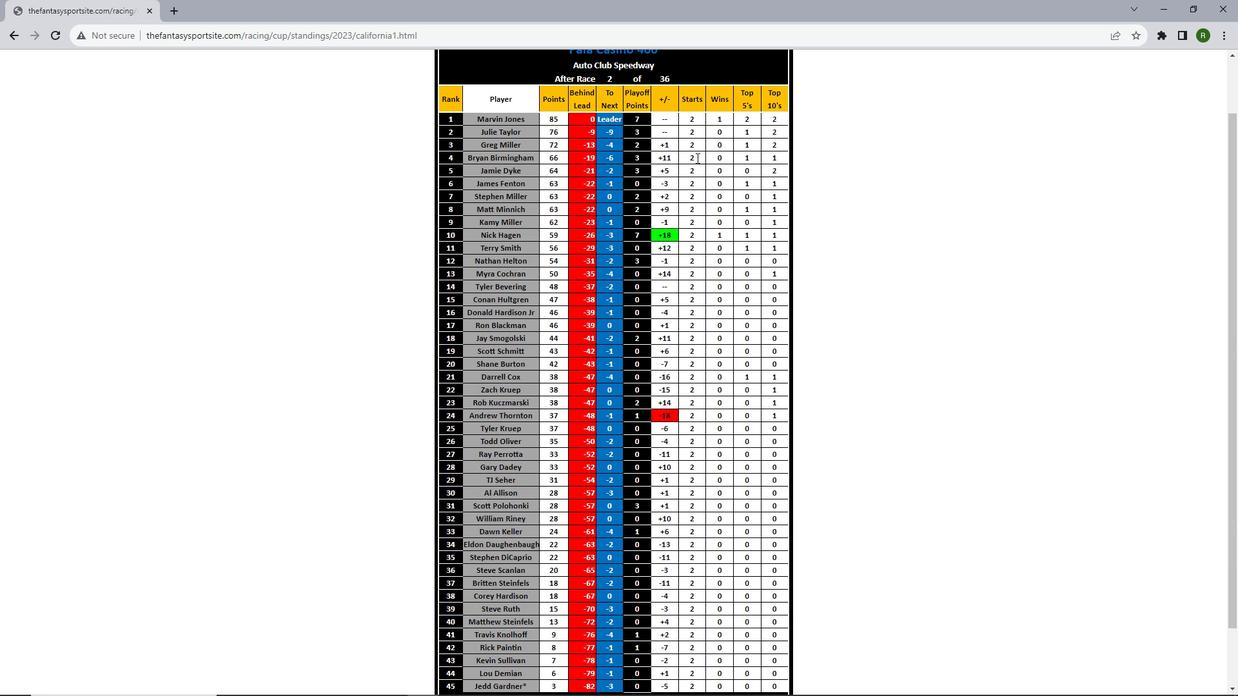 
Action: Mouse scrolled (696, 157) with delta (0, 0)
Screenshot: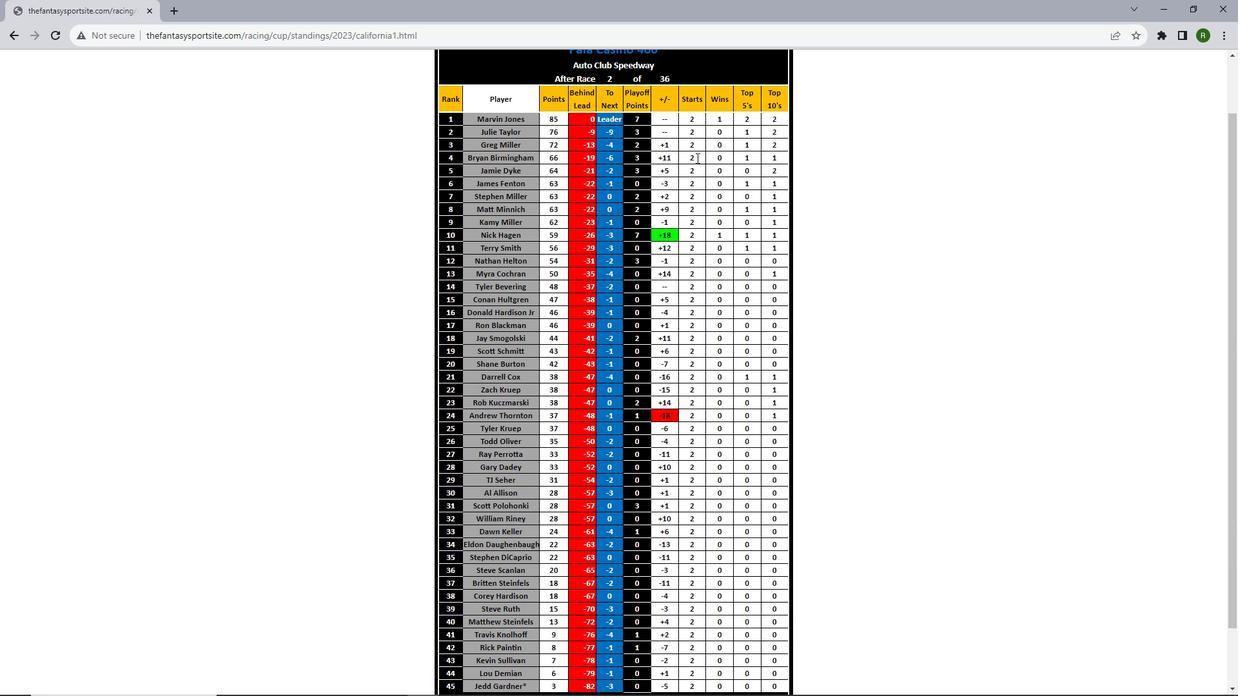 
